Task: Check the news on policy.
Action: Mouse moved to (1017, 194)
Screenshot: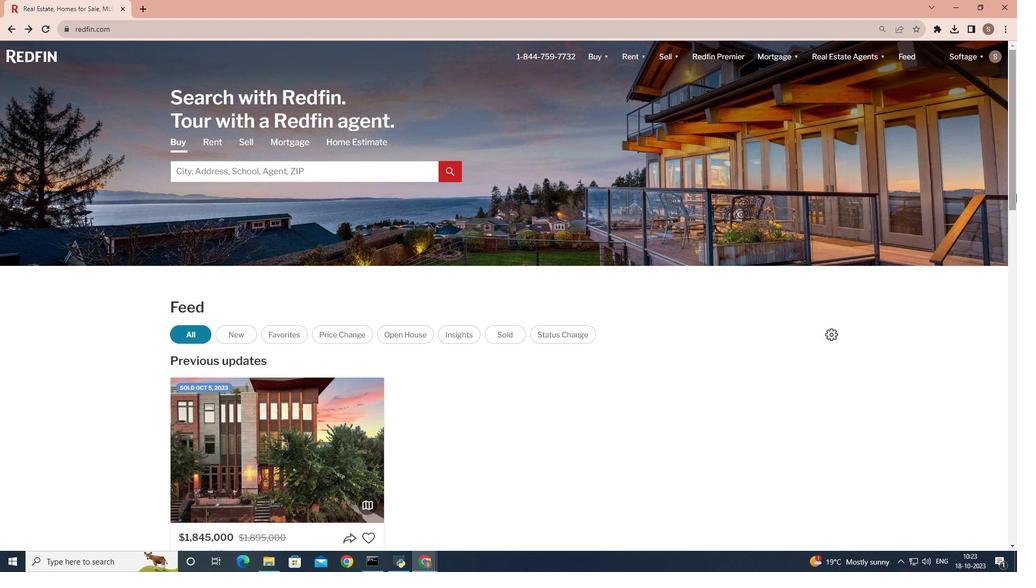 
Action: Mouse pressed left at (1017, 194)
Screenshot: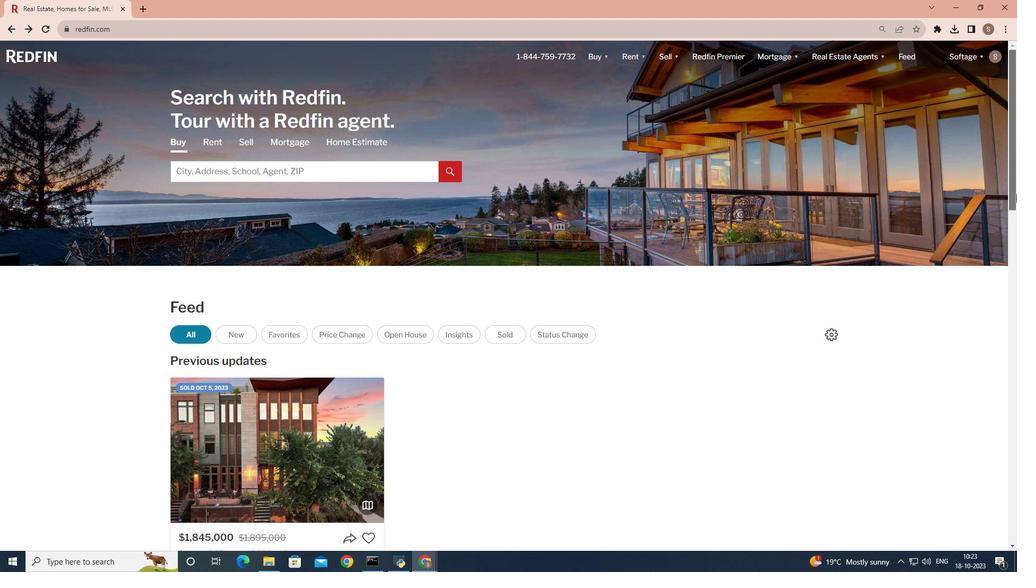 
Action: Mouse moved to (321, 475)
Screenshot: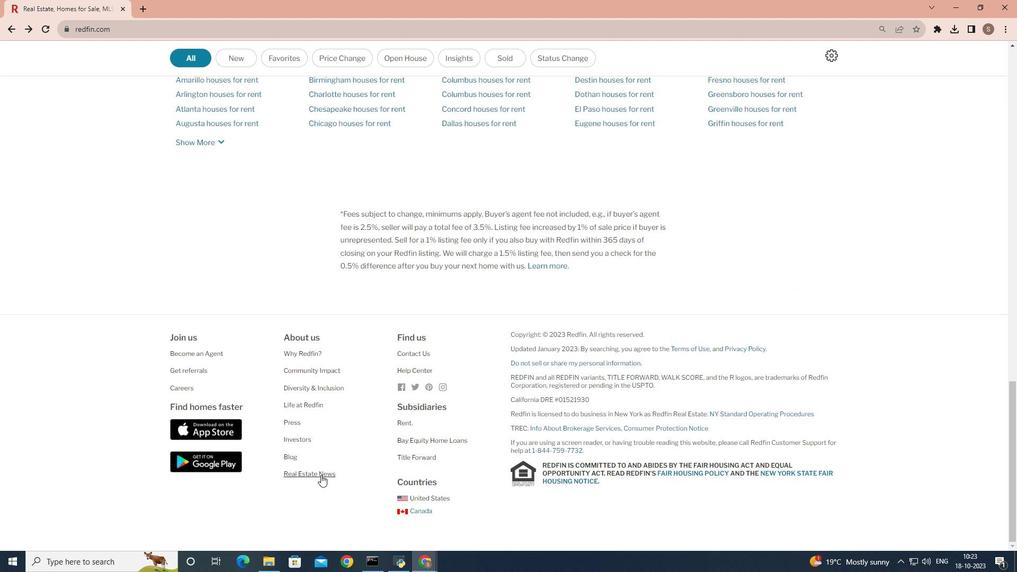 
Action: Mouse pressed left at (321, 475)
Screenshot: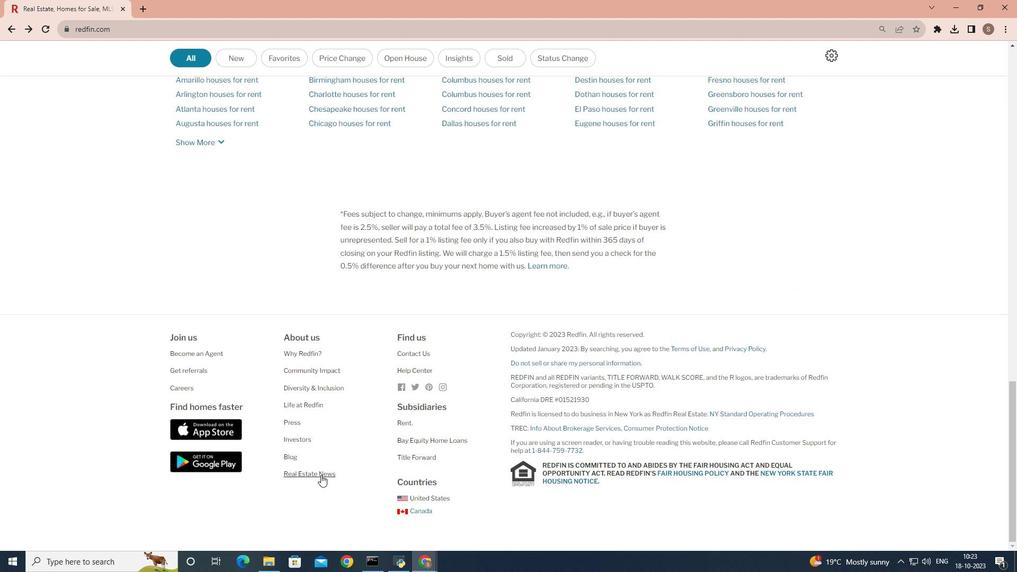 
Action: Mouse moved to (297, 94)
Screenshot: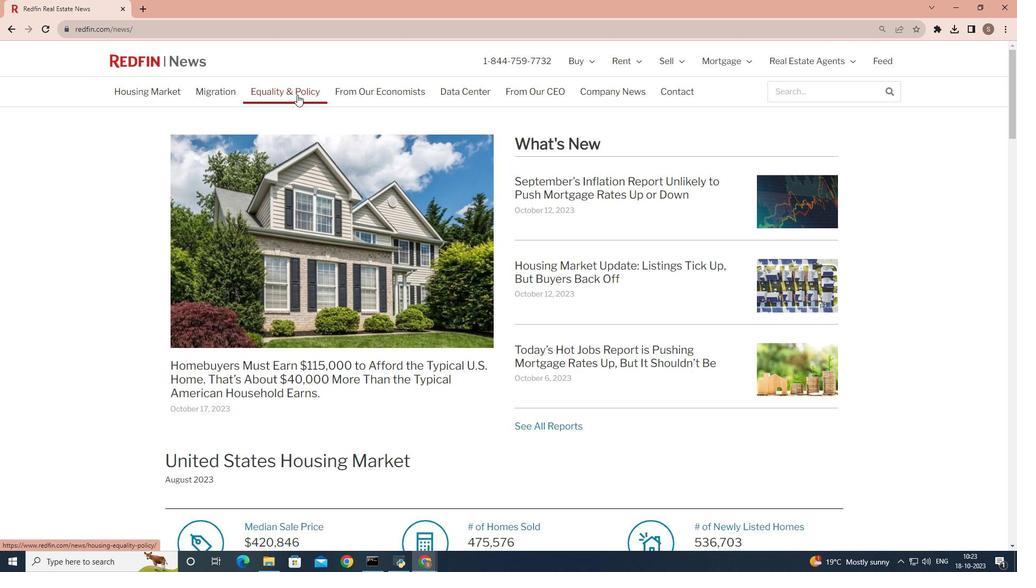 
Action: Mouse pressed left at (297, 94)
Screenshot: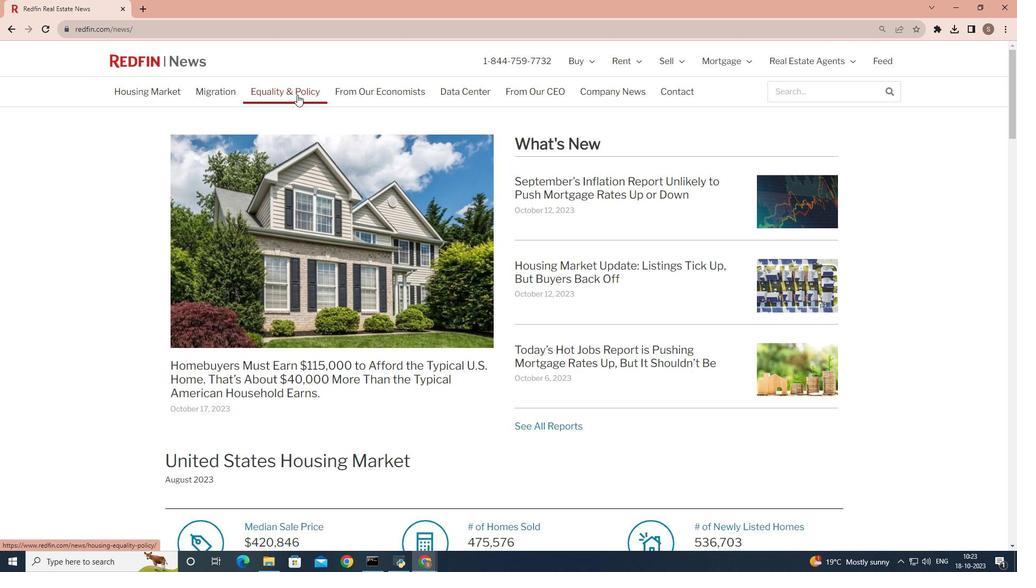 
Action: Mouse moved to (441, 222)
Screenshot: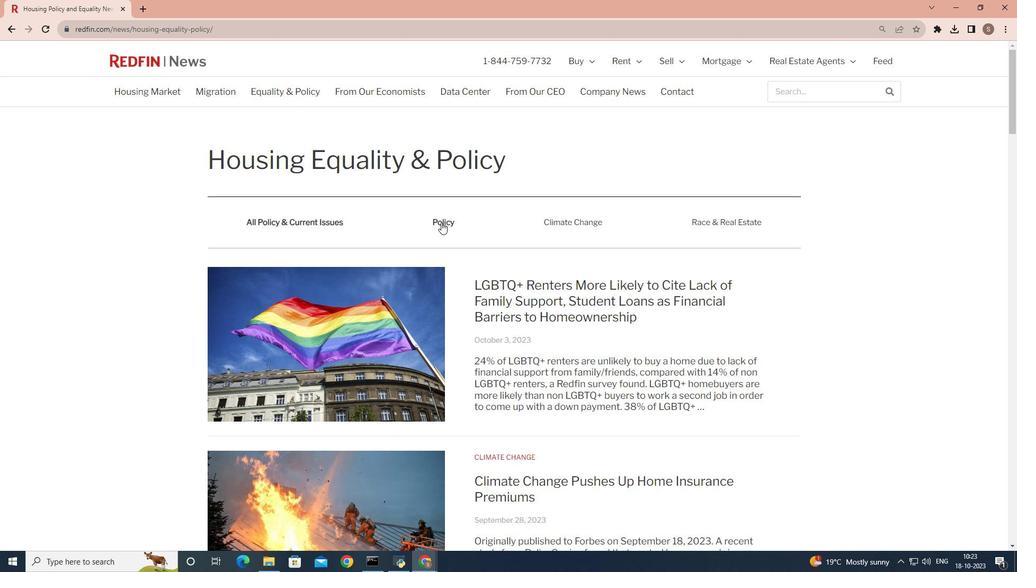 
Action: Mouse pressed left at (441, 222)
Screenshot: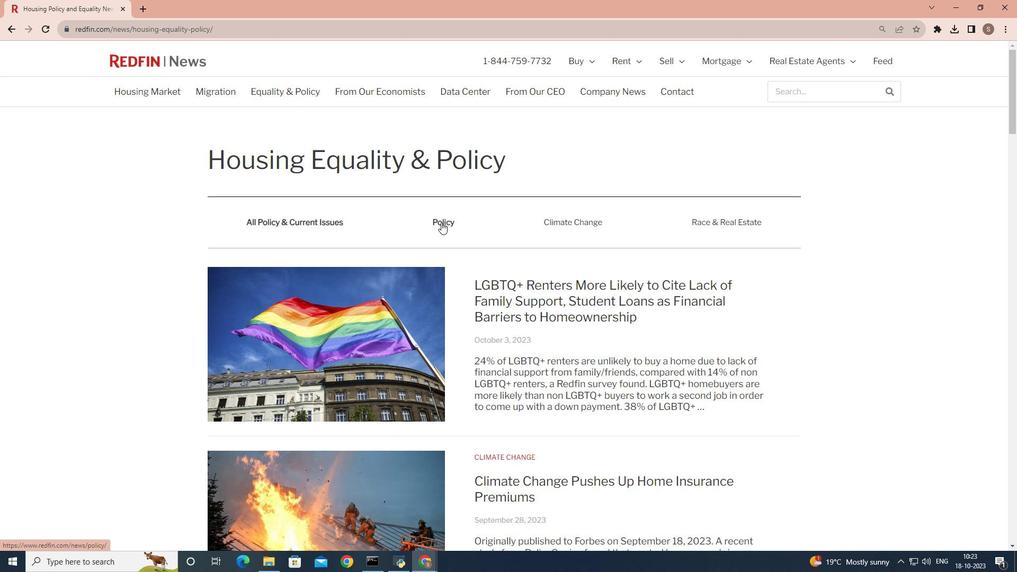 
